 Task: Add Alba Botanica Hawaiian Coconut Sunscreen Spray SPF30 to the cart.
Action: Mouse moved to (293, 142)
Screenshot: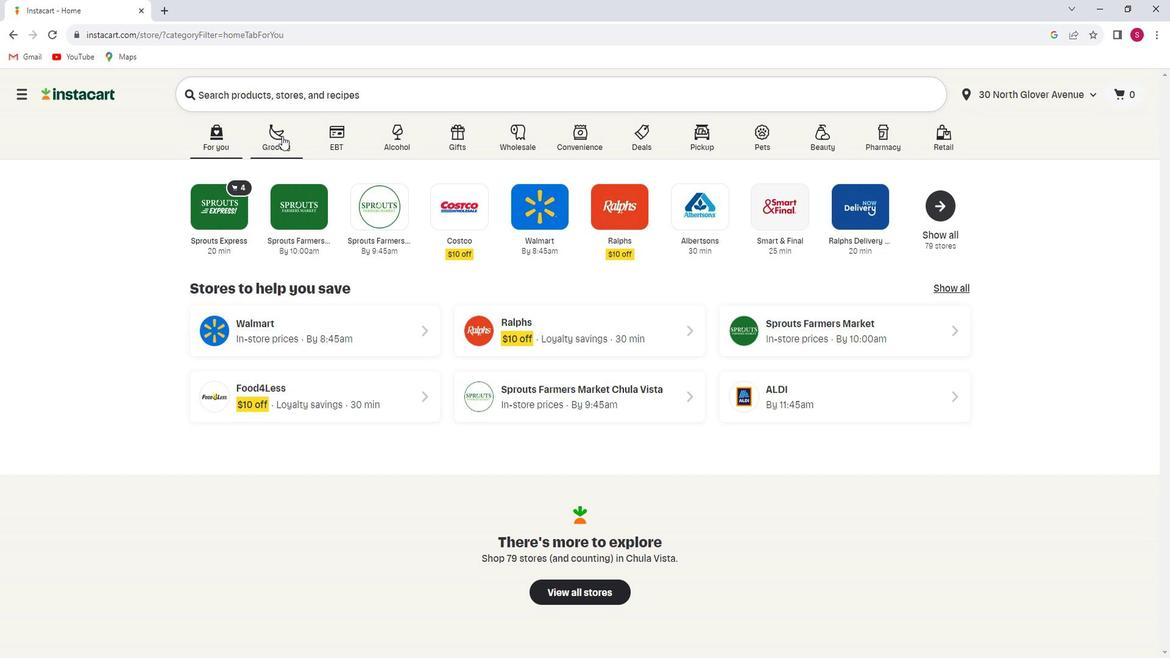 
Action: Mouse pressed left at (293, 142)
Screenshot: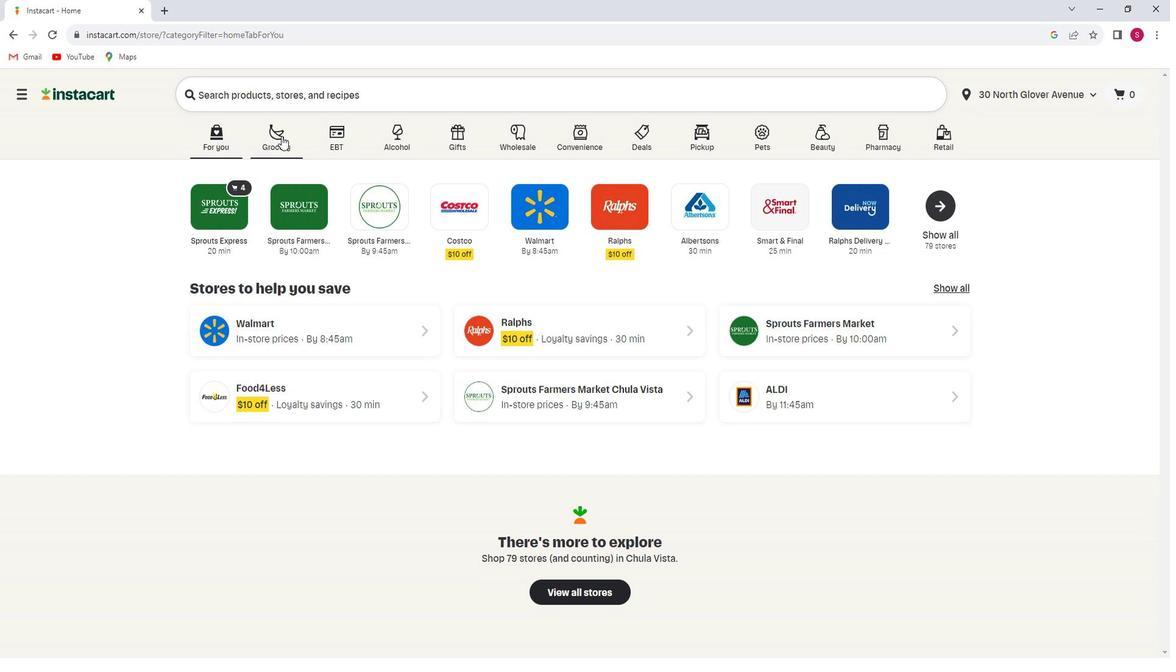 
Action: Mouse moved to (287, 367)
Screenshot: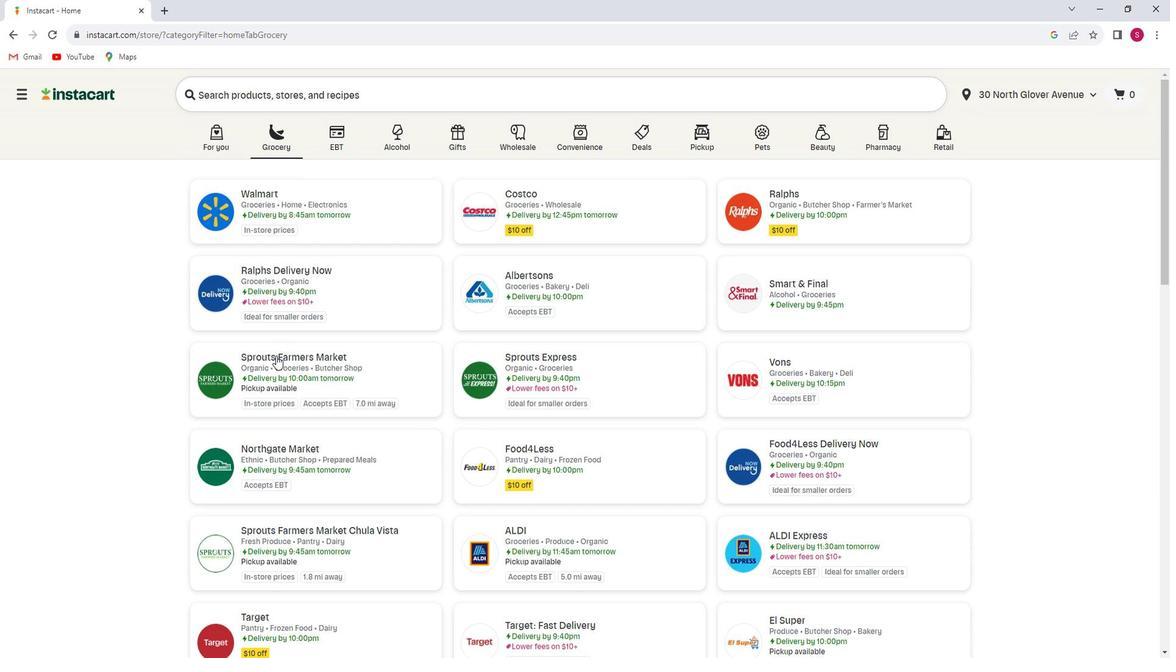 
Action: Mouse pressed left at (287, 367)
Screenshot: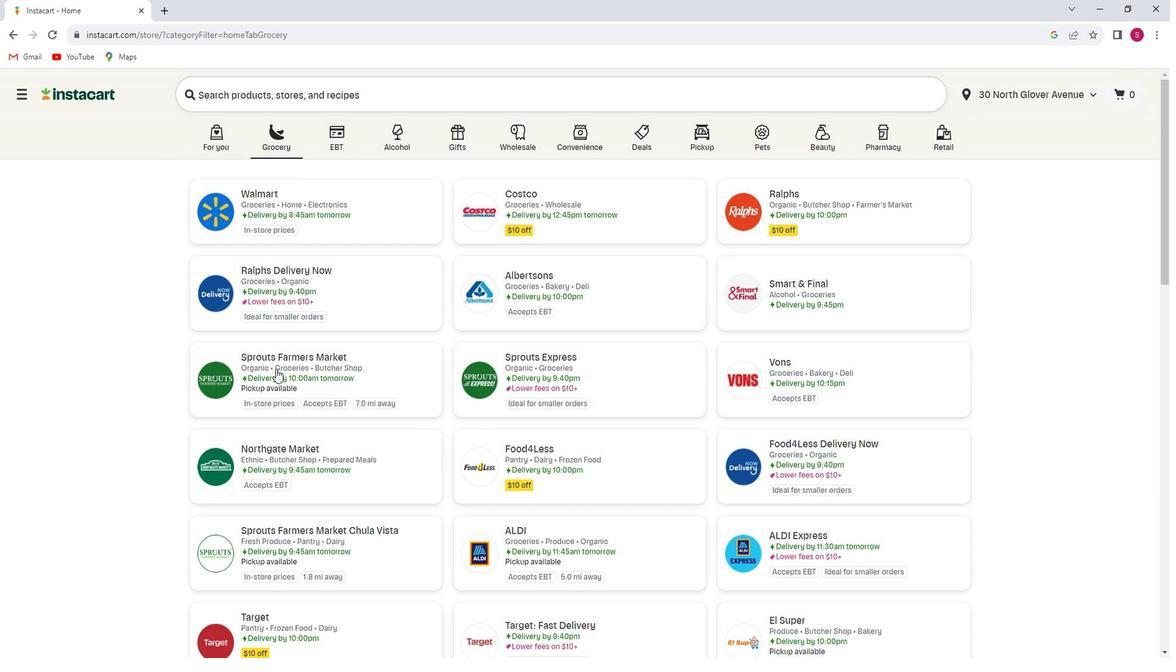 
Action: Mouse moved to (115, 387)
Screenshot: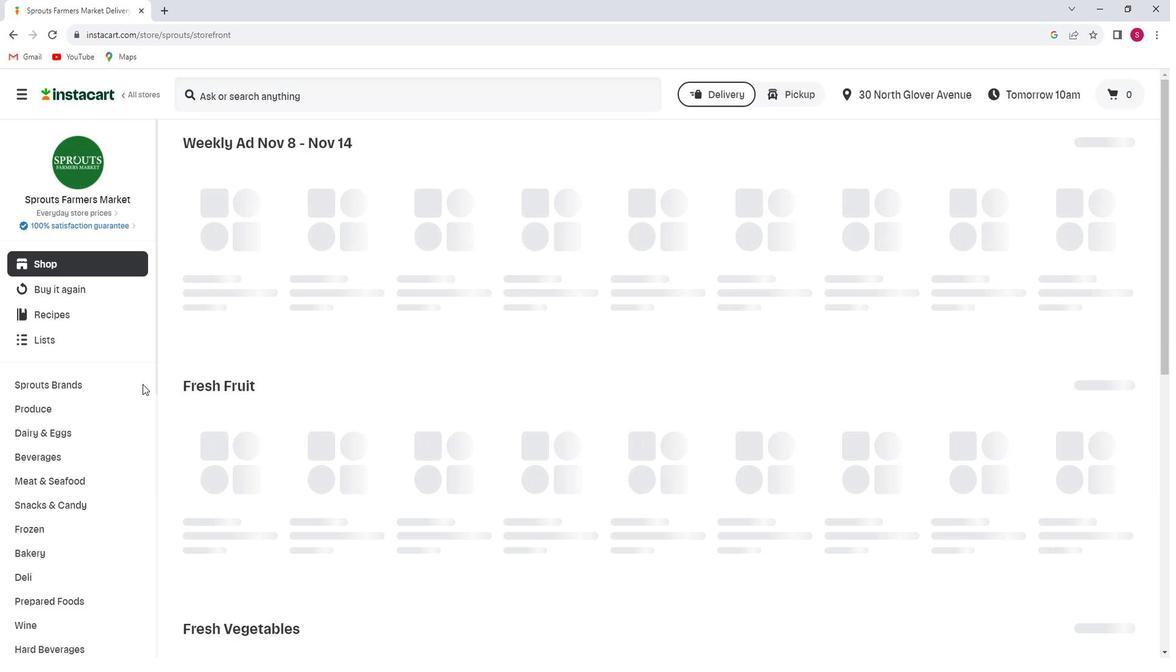 
Action: Mouse scrolled (115, 387) with delta (0, 0)
Screenshot: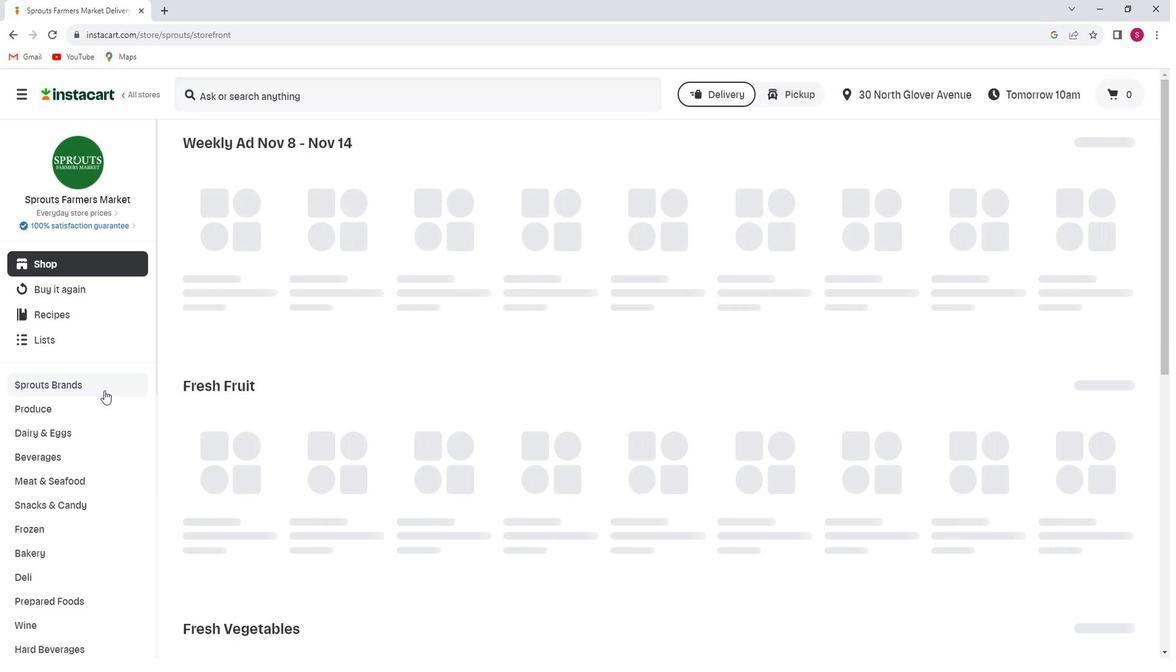 
Action: Mouse scrolled (115, 387) with delta (0, 0)
Screenshot: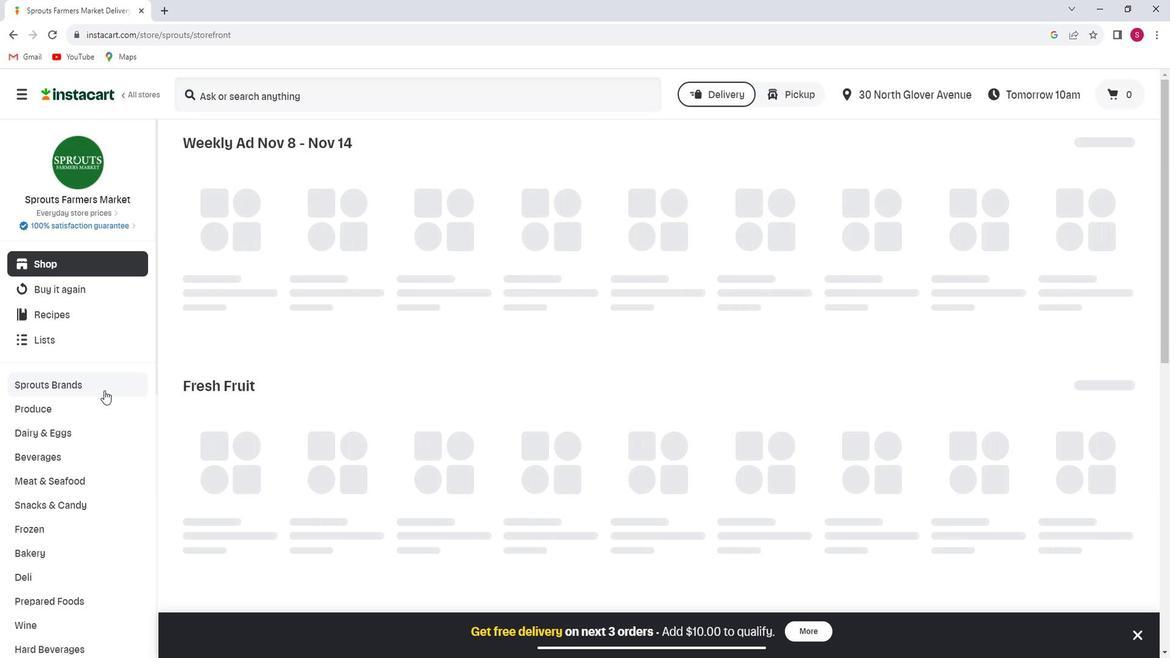 
Action: Mouse scrolled (115, 387) with delta (0, 0)
Screenshot: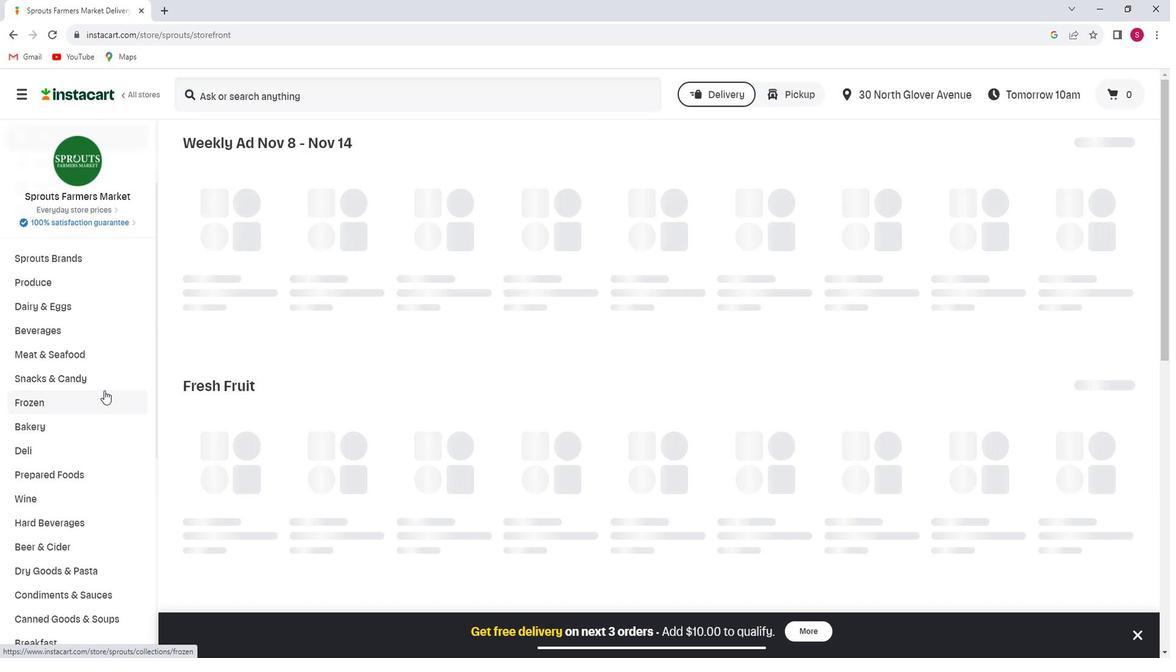 
Action: Mouse moved to (72, 354)
Screenshot: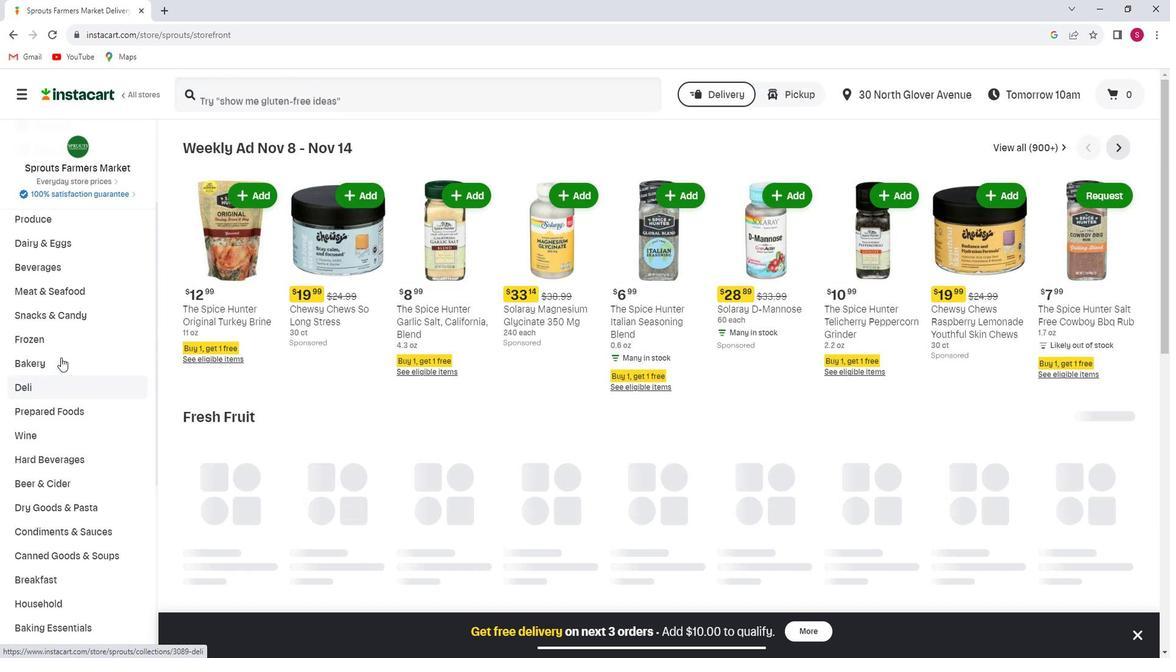 
Action: Mouse scrolled (72, 354) with delta (0, 0)
Screenshot: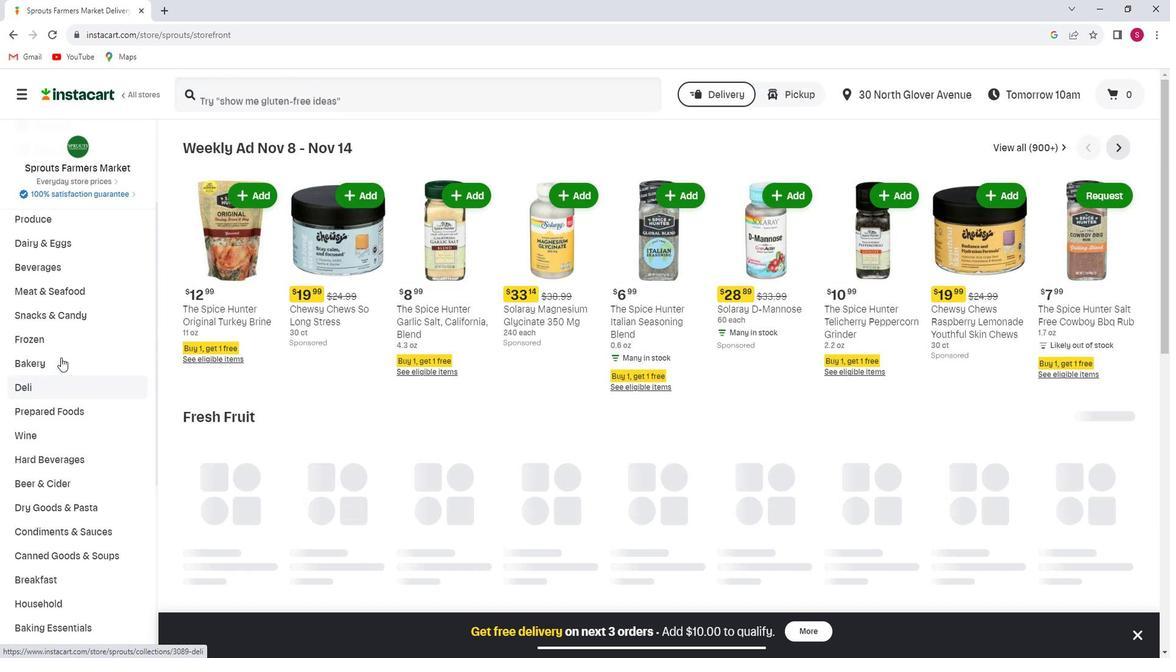 
Action: Mouse moved to (73, 351)
Screenshot: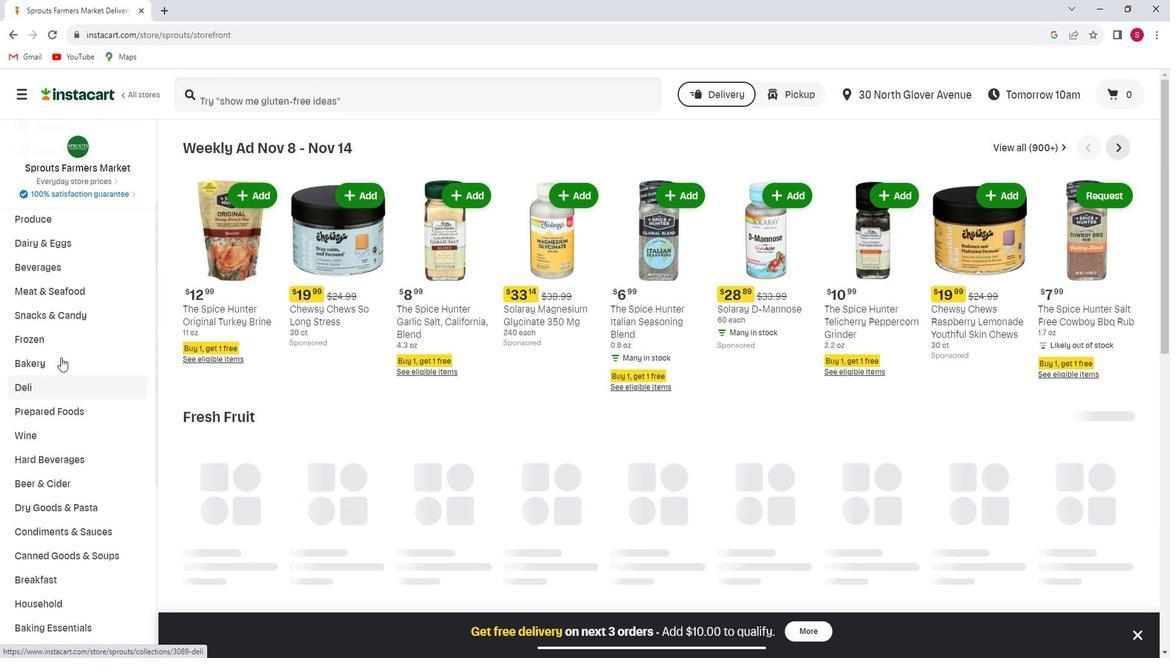 
Action: Mouse scrolled (73, 351) with delta (0, 0)
Screenshot: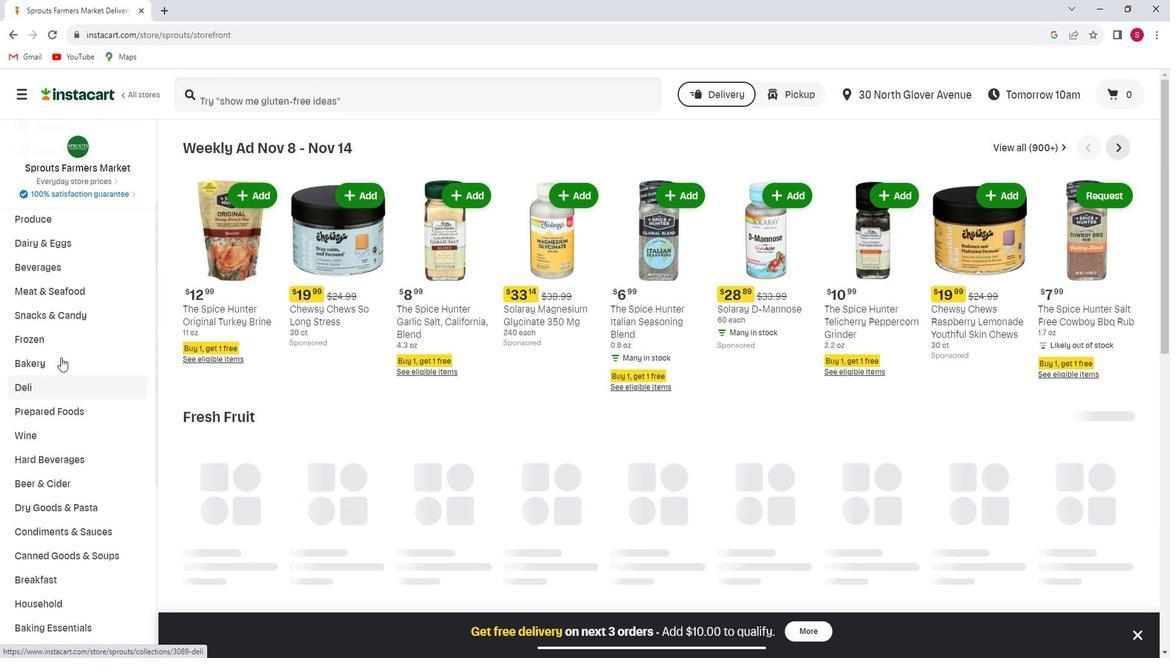 
Action: Mouse moved to (73, 348)
Screenshot: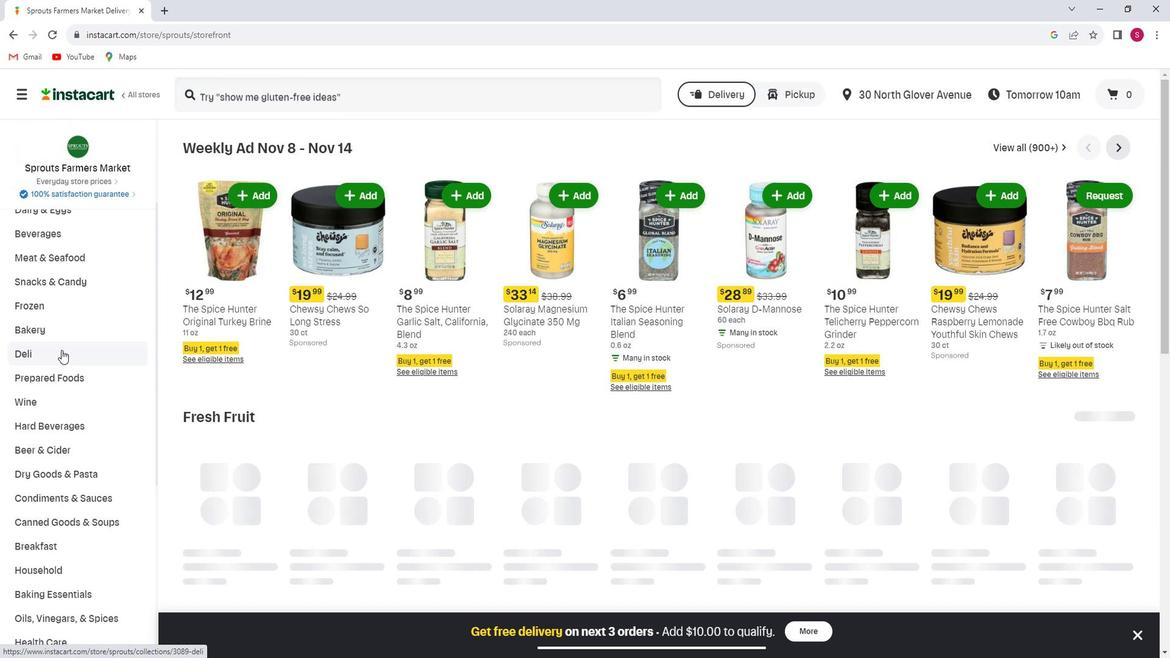 
Action: Mouse scrolled (73, 347) with delta (0, 0)
Screenshot: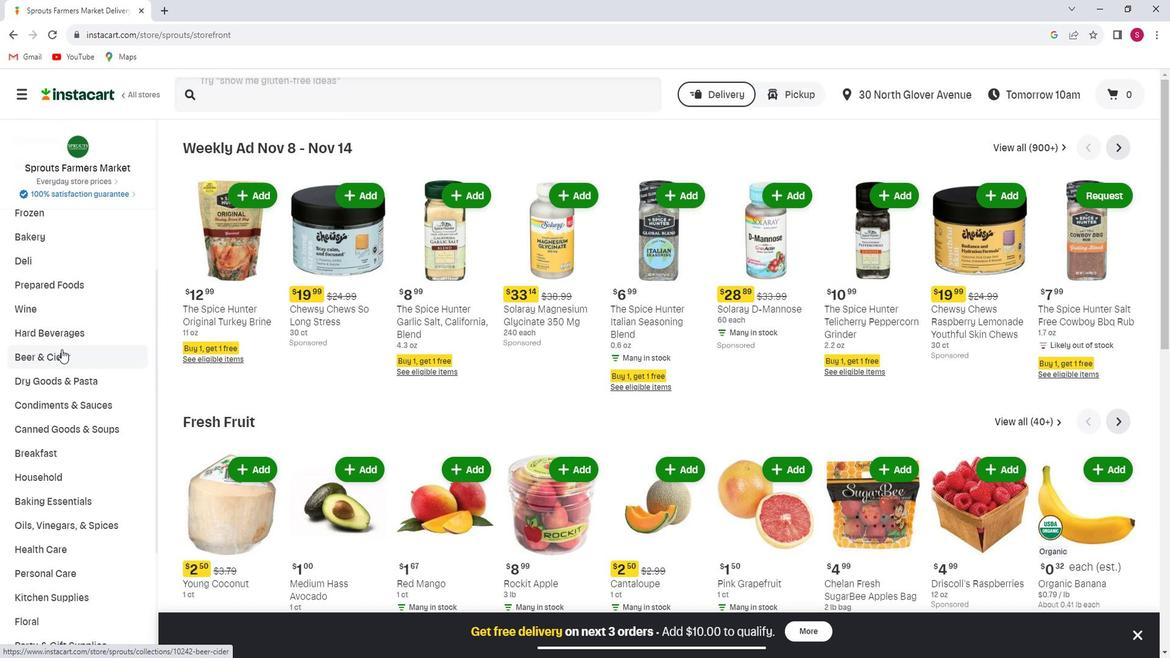 
Action: Mouse scrolled (73, 347) with delta (0, 0)
Screenshot: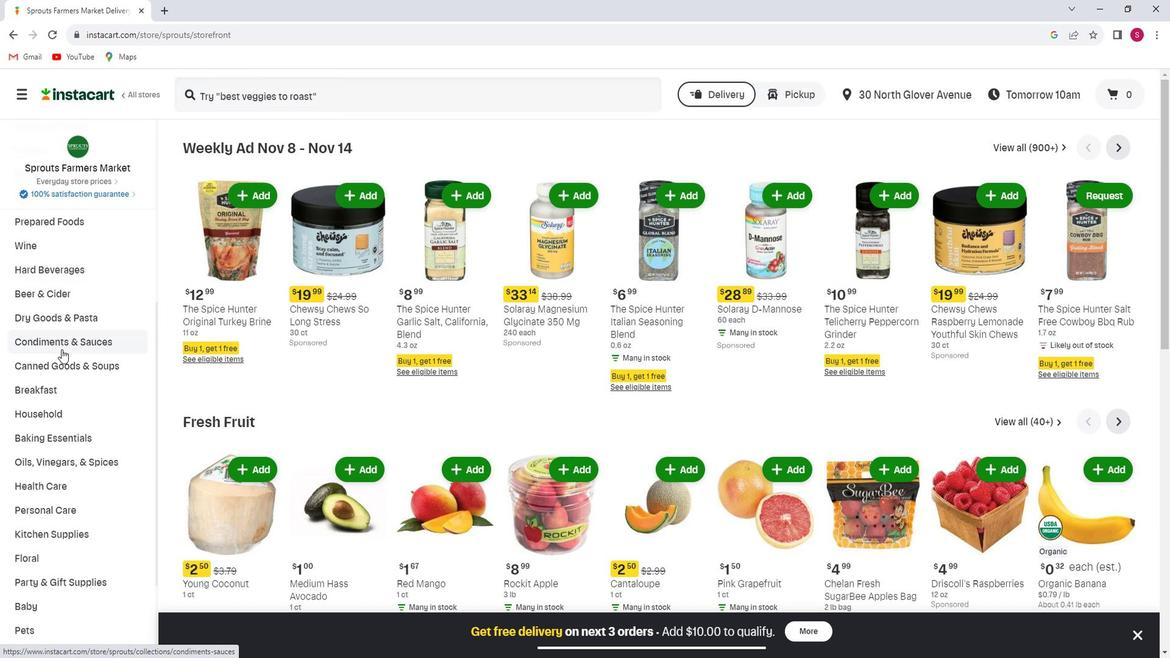 
Action: Mouse scrolled (73, 347) with delta (0, 0)
Screenshot: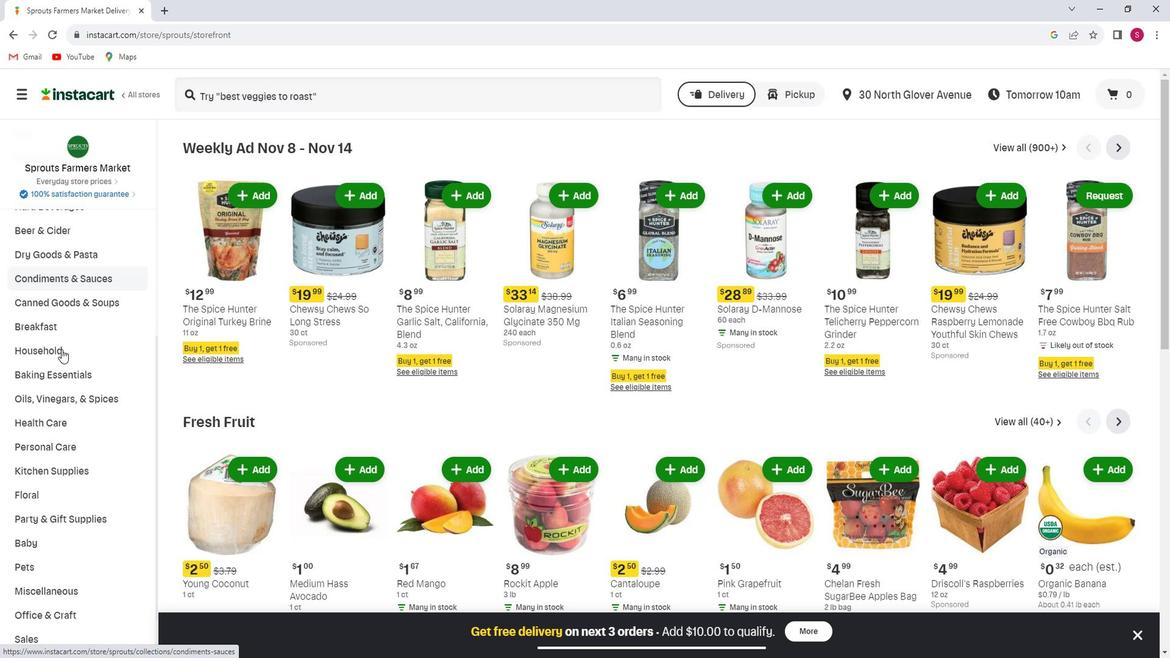 
Action: Mouse moved to (76, 372)
Screenshot: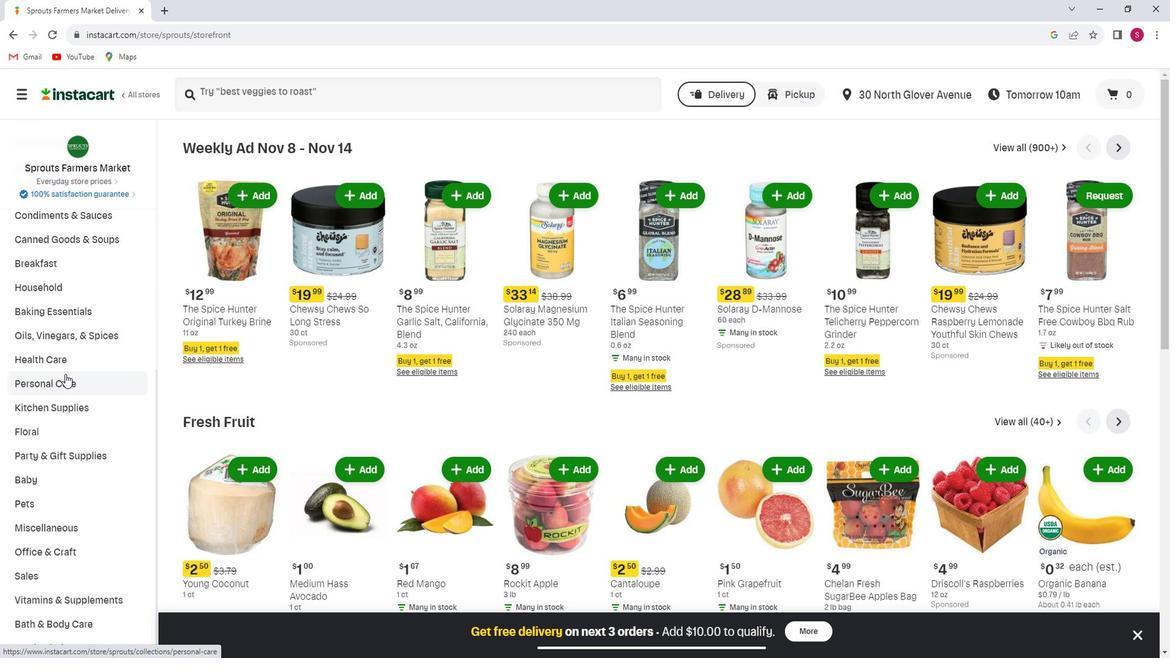 
Action: Mouse pressed left at (76, 372)
Screenshot: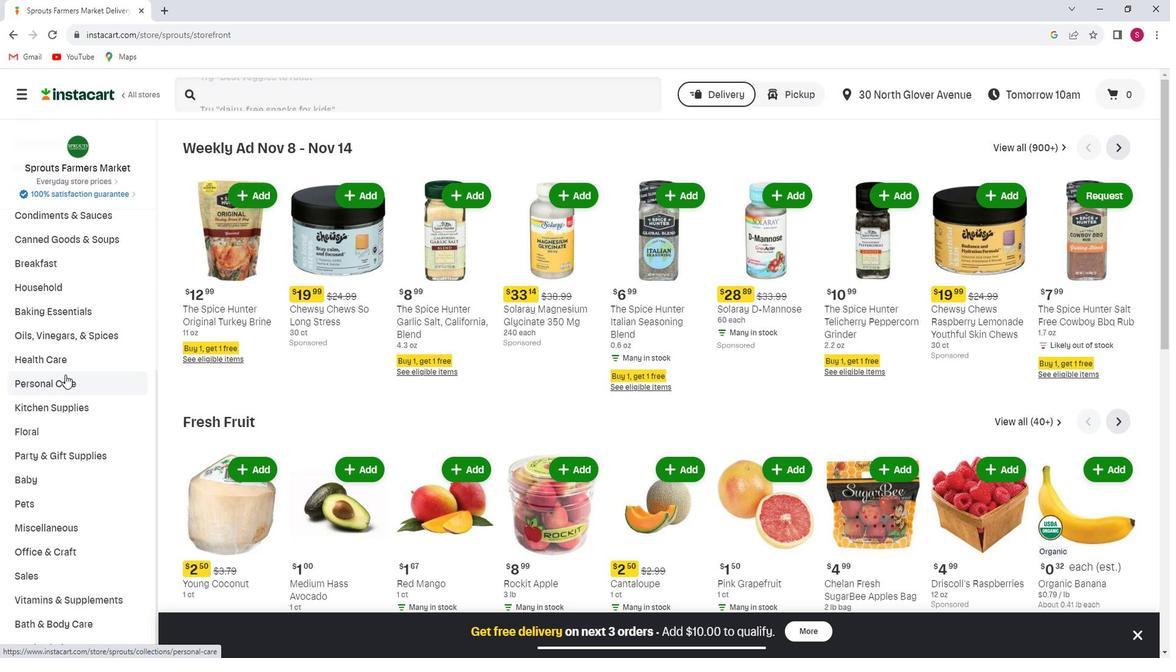 
Action: Mouse moved to (975, 183)
Screenshot: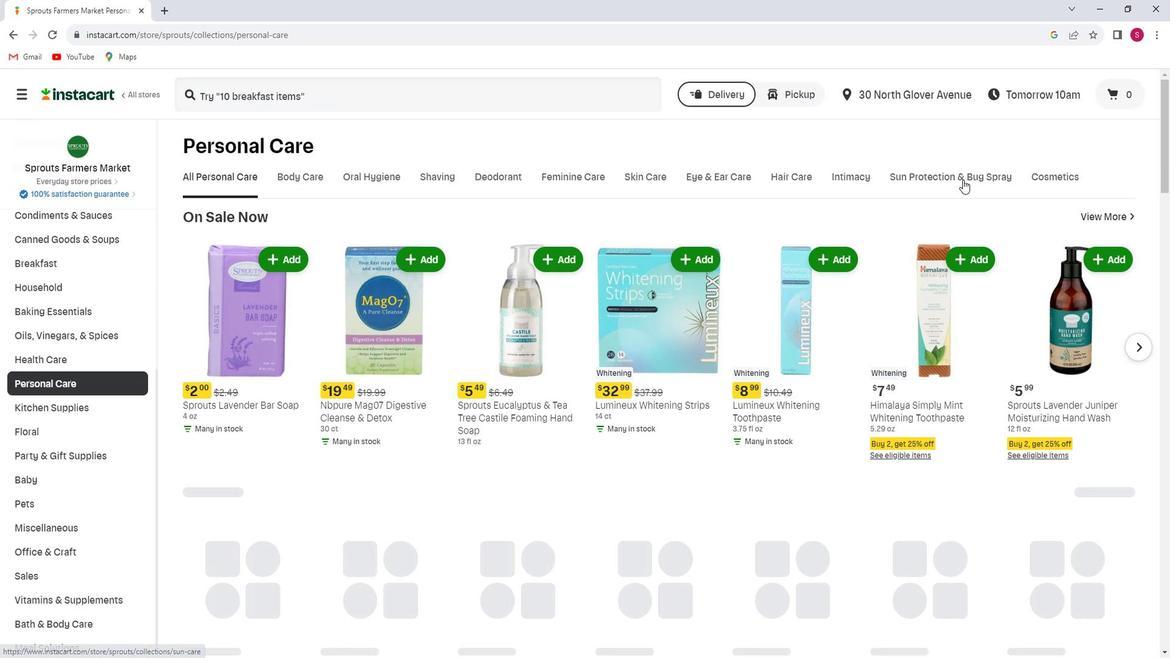 
Action: Mouse pressed left at (975, 183)
Screenshot: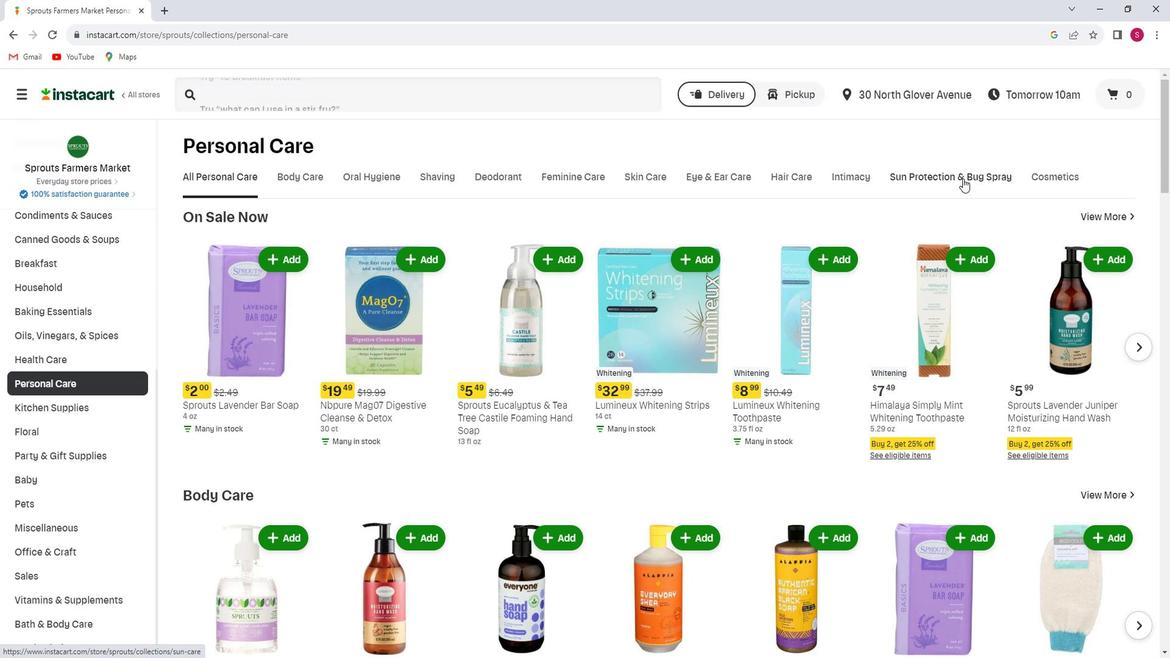 
Action: Mouse moved to (361, 101)
Screenshot: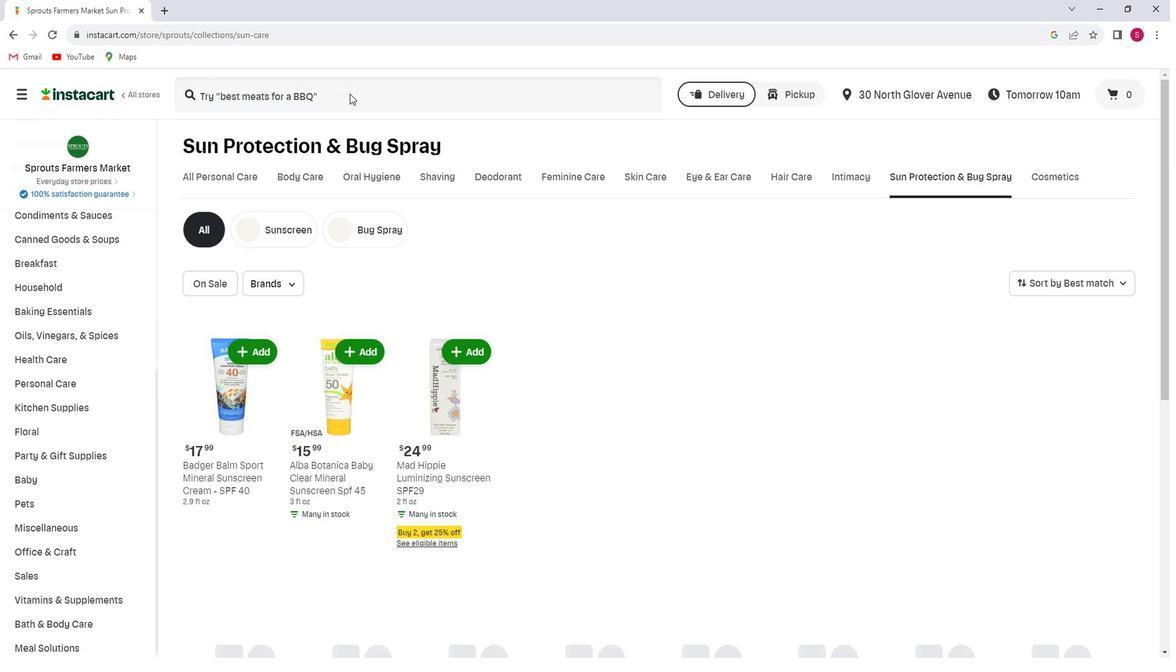 
Action: Mouse pressed left at (361, 101)
Screenshot: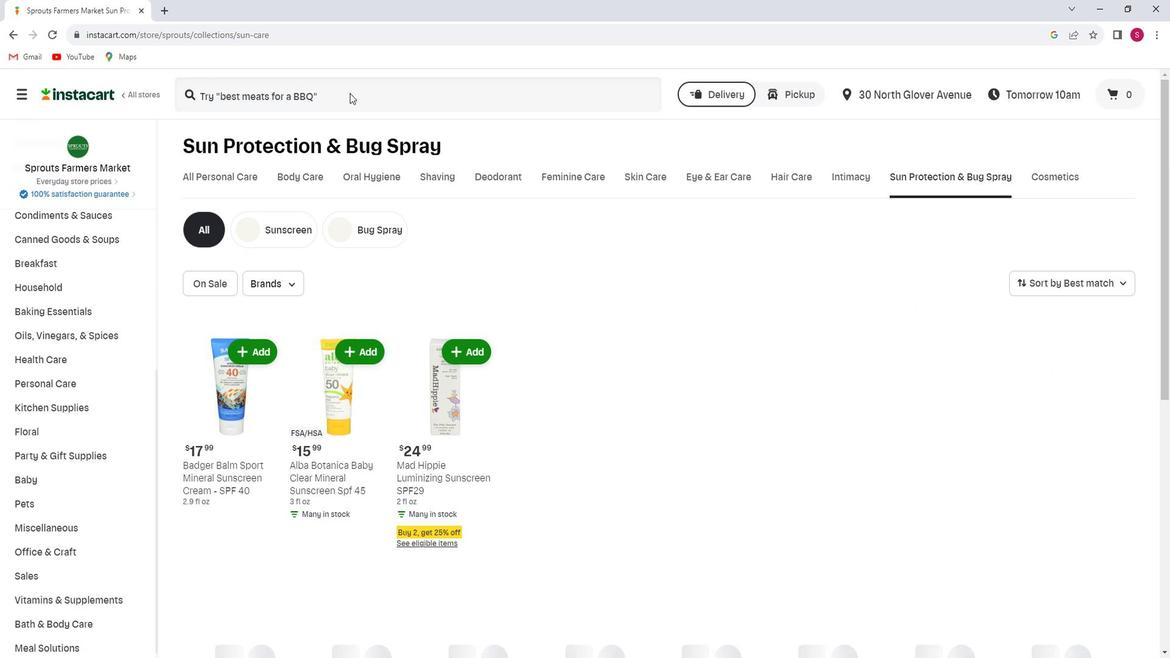 
Action: Key pressed <Key.shift>Alba<Key.space><Key.shift_r>Botanica<Key.space><Key.shift><Key.shift><Key.shift><Key.shift>Hawaiian<Key.space><Key.shift>Coconut<Key.space><Key.shift>Sunscreen<Key.space><Key.shift>Spray<Key.space><Key.shift>S<Key.shift_r>P<Key.shift>F30<Key.enter>
Screenshot: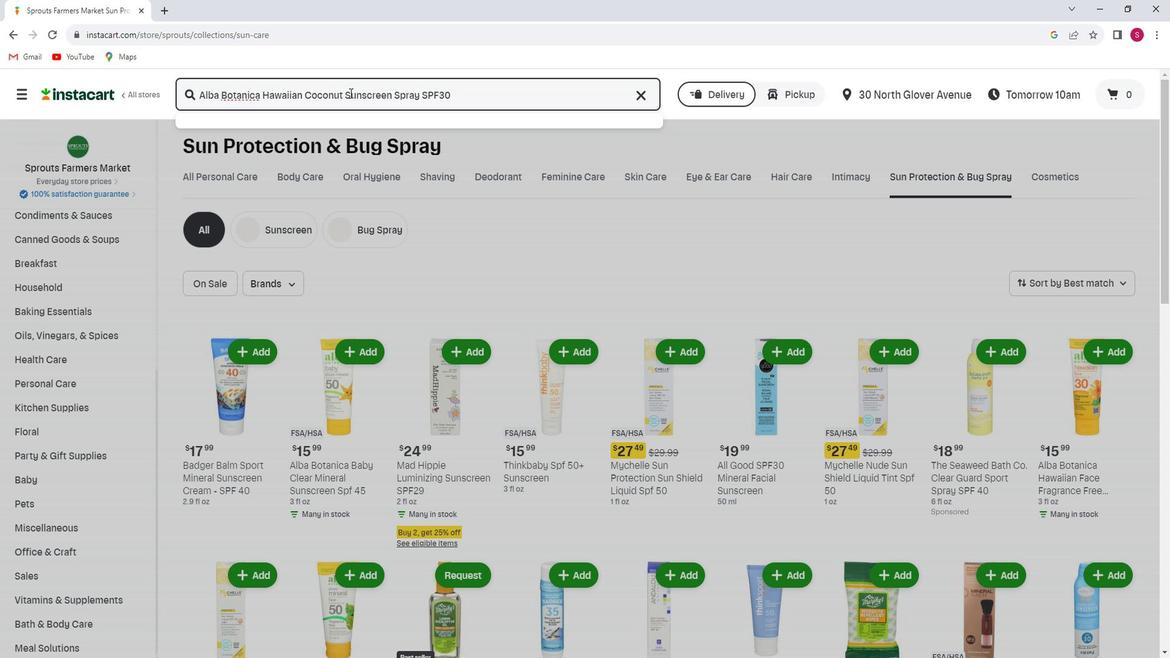 
Action: Mouse moved to (331, 201)
Screenshot: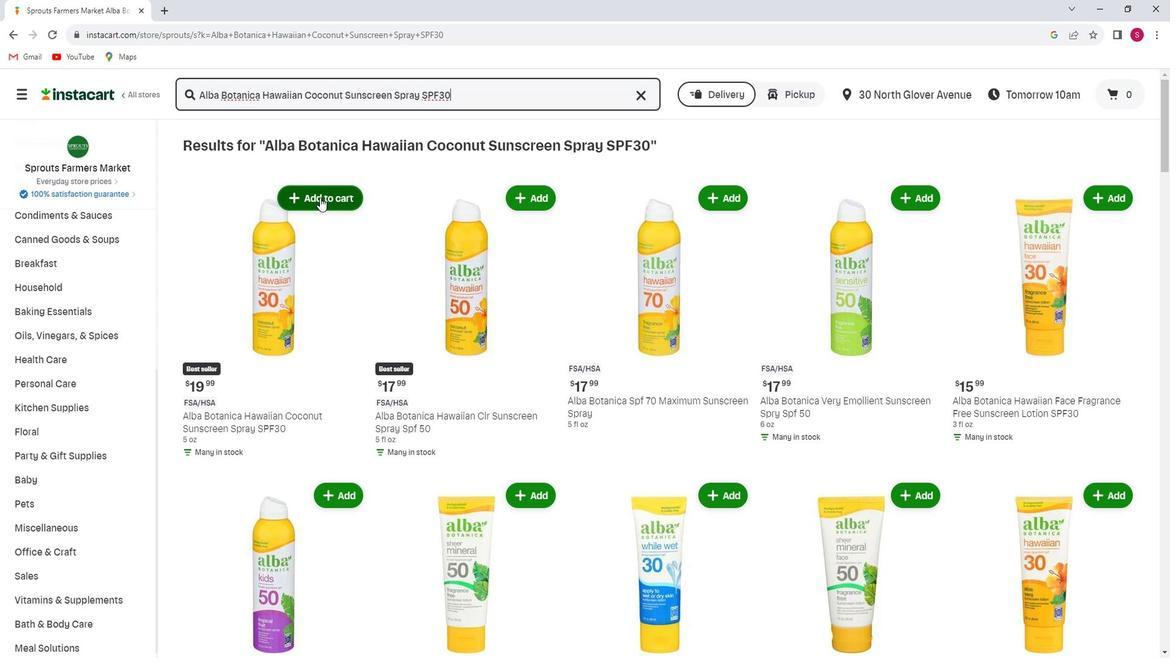
Action: Mouse pressed left at (331, 201)
Screenshot: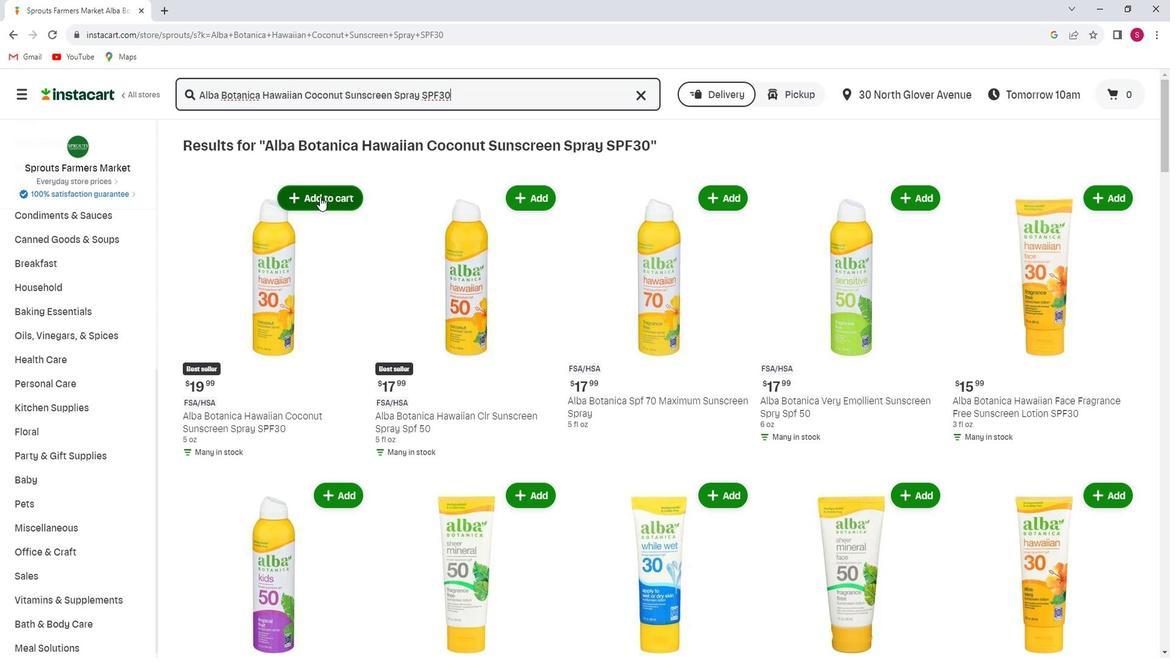 
Action: Mouse moved to (348, 254)
Screenshot: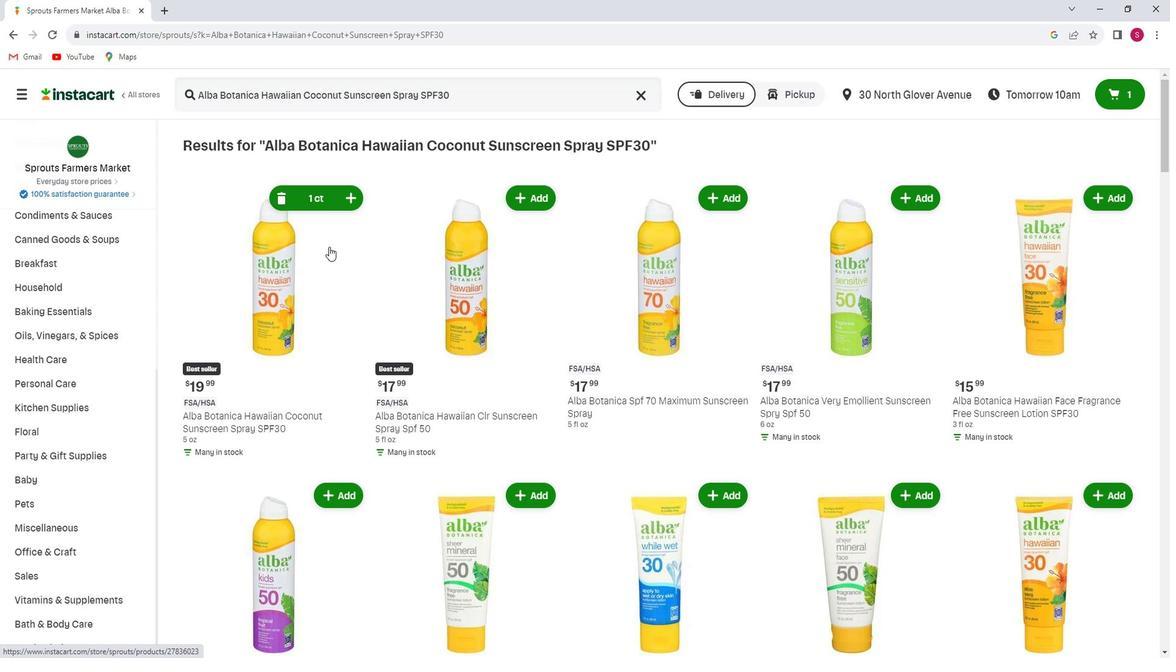 
